 Task: Change the button background color to "5296F6".
Action: Mouse moved to (786, 419)
Screenshot: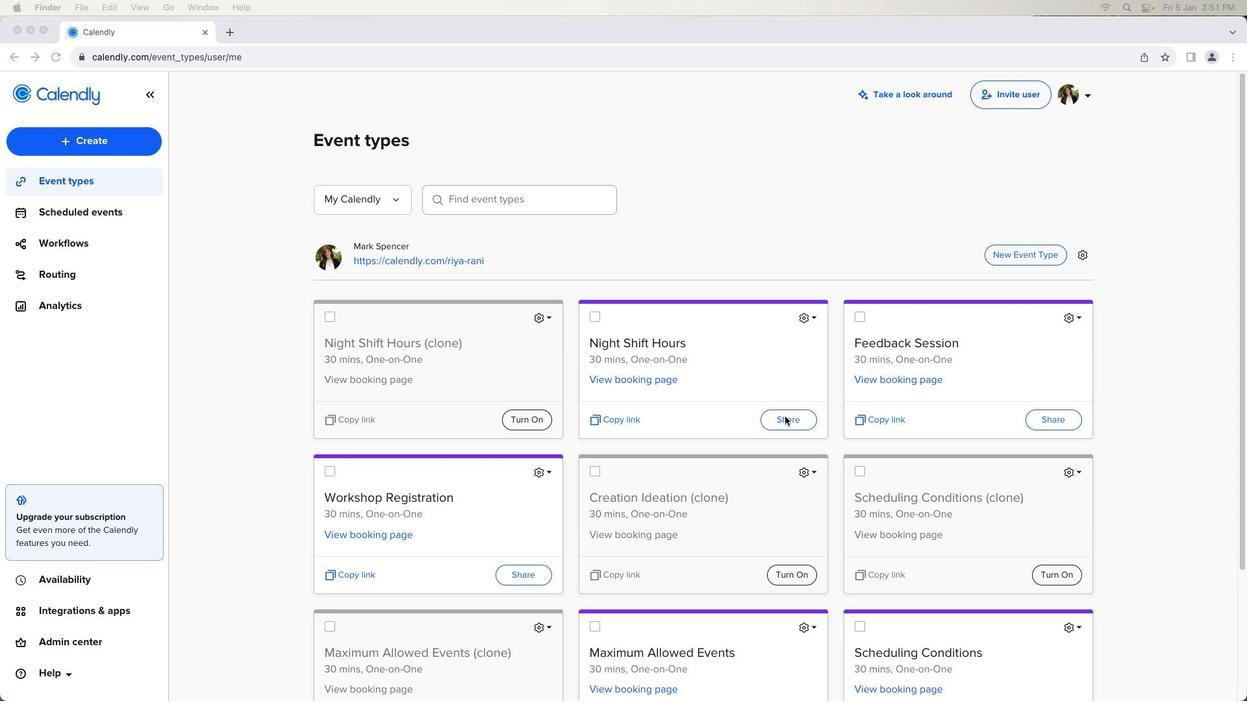 
Action: Mouse pressed left at (786, 419)
Screenshot: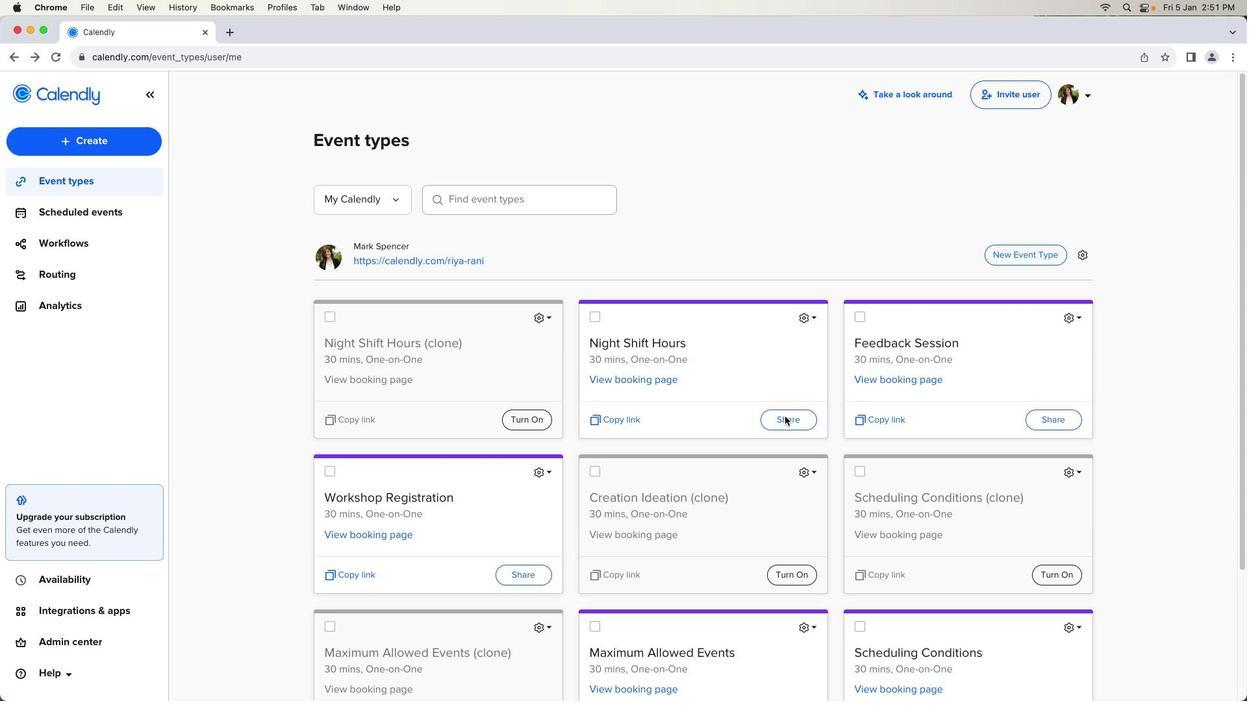 
Action: Mouse moved to (786, 419)
Screenshot: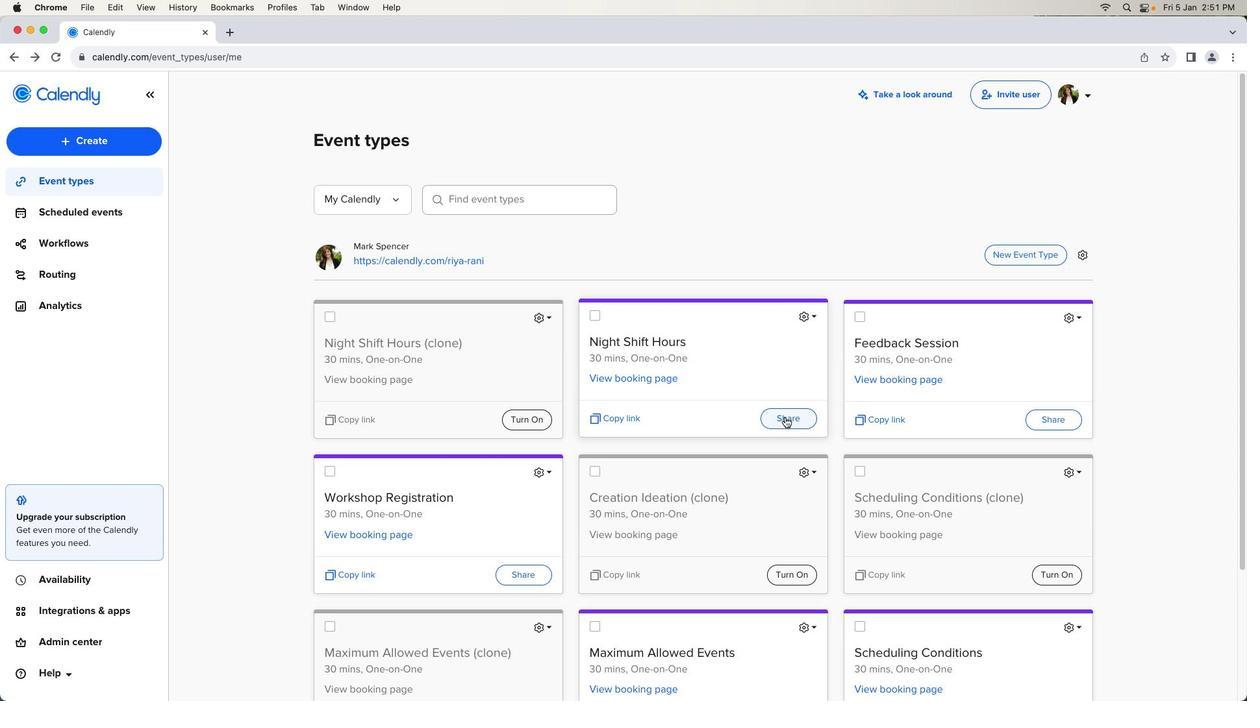 
Action: Mouse pressed left at (786, 419)
Screenshot: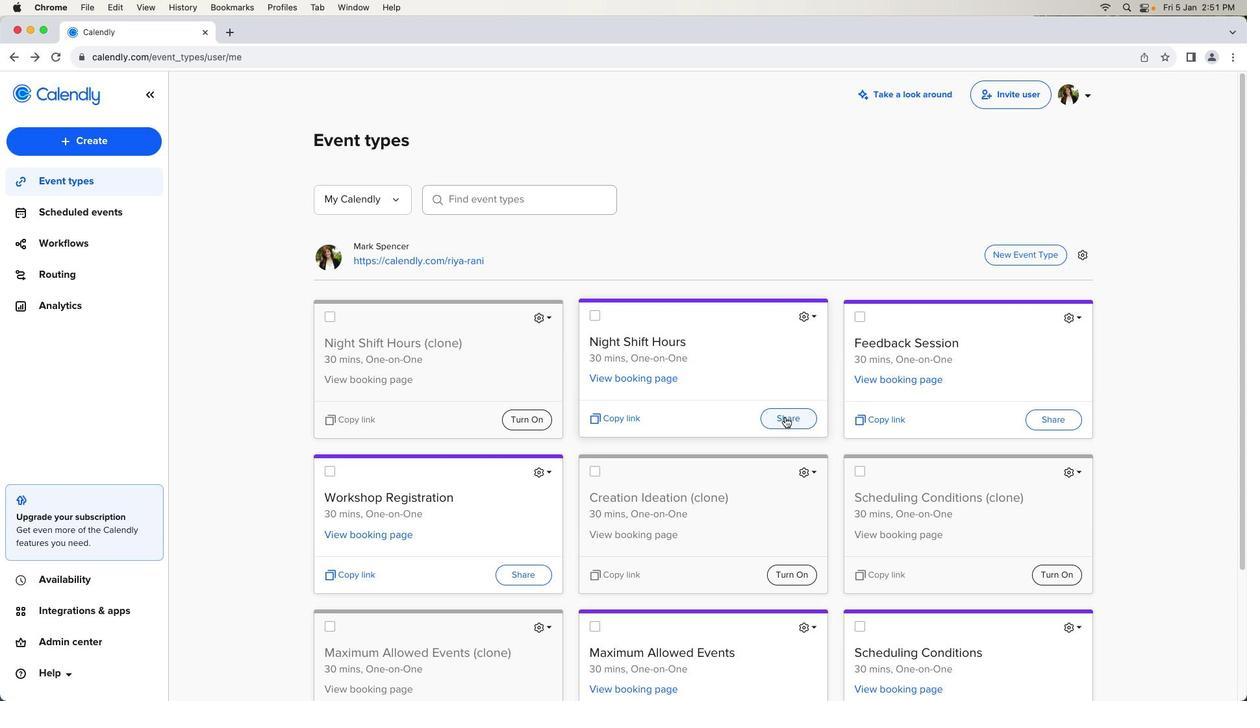 
Action: Mouse moved to (766, 202)
Screenshot: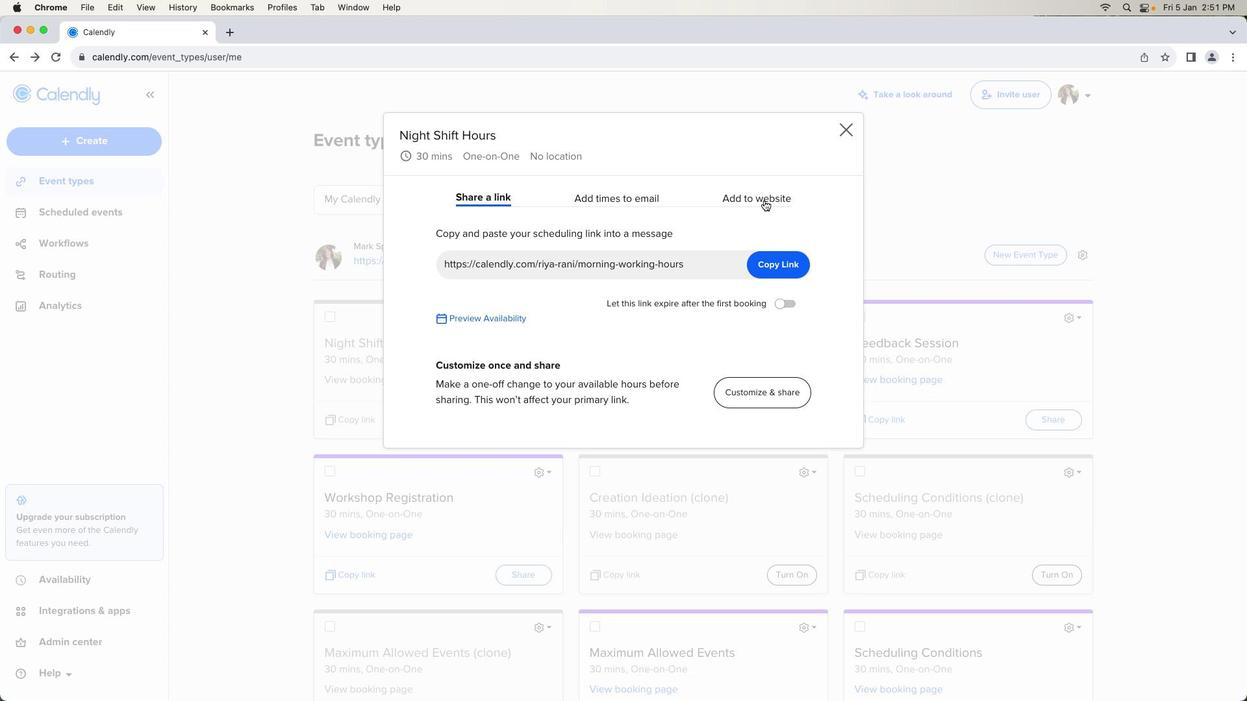 
Action: Mouse pressed left at (766, 202)
Screenshot: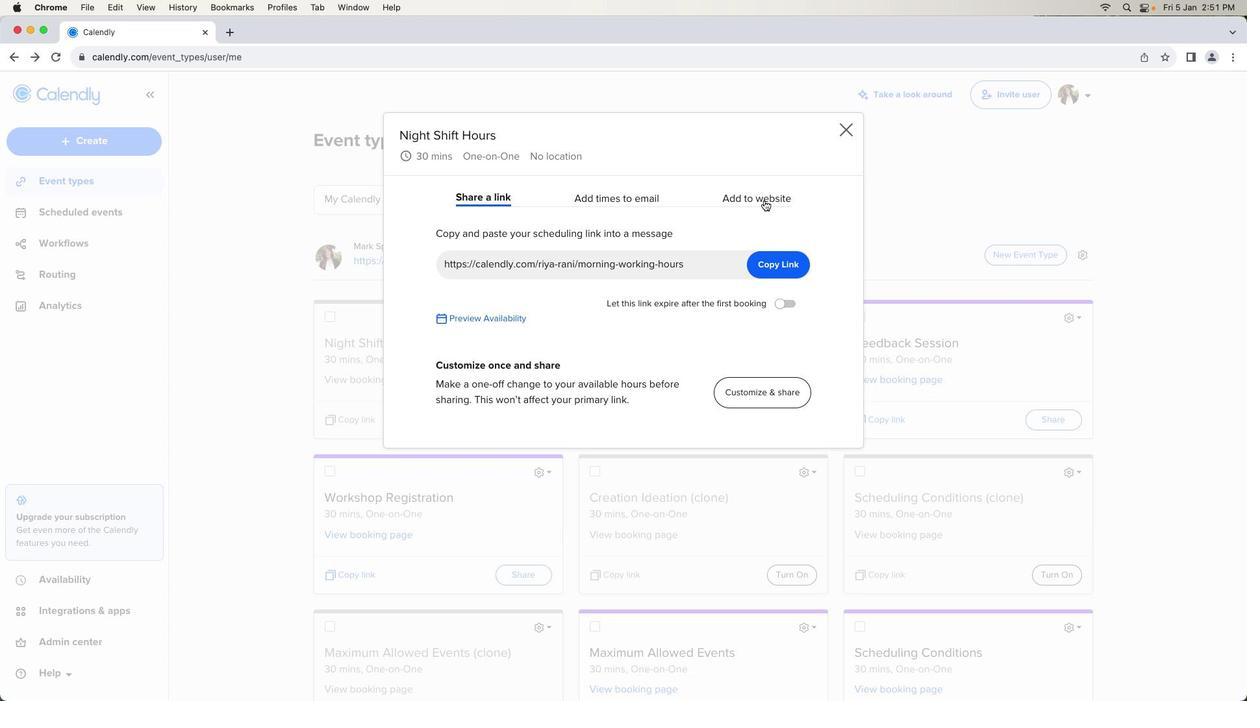 
Action: Mouse moved to (700, 386)
Screenshot: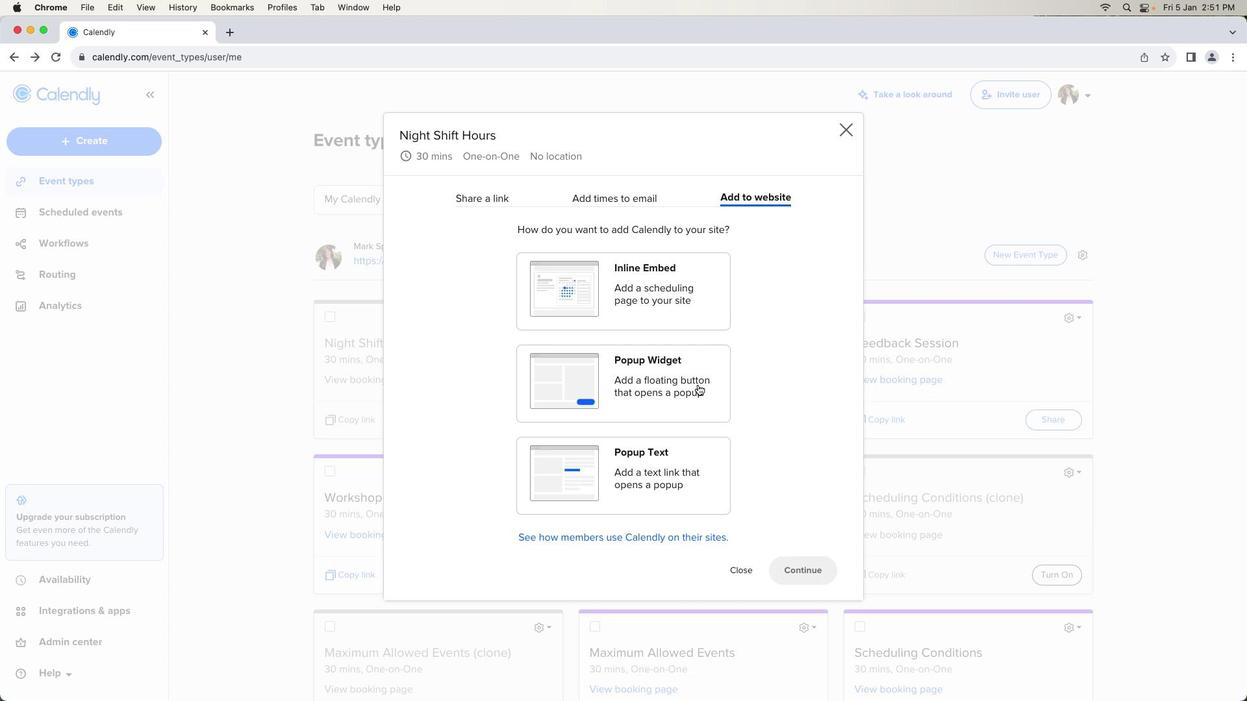 
Action: Mouse pressed left at (700, 386)
Screenshot: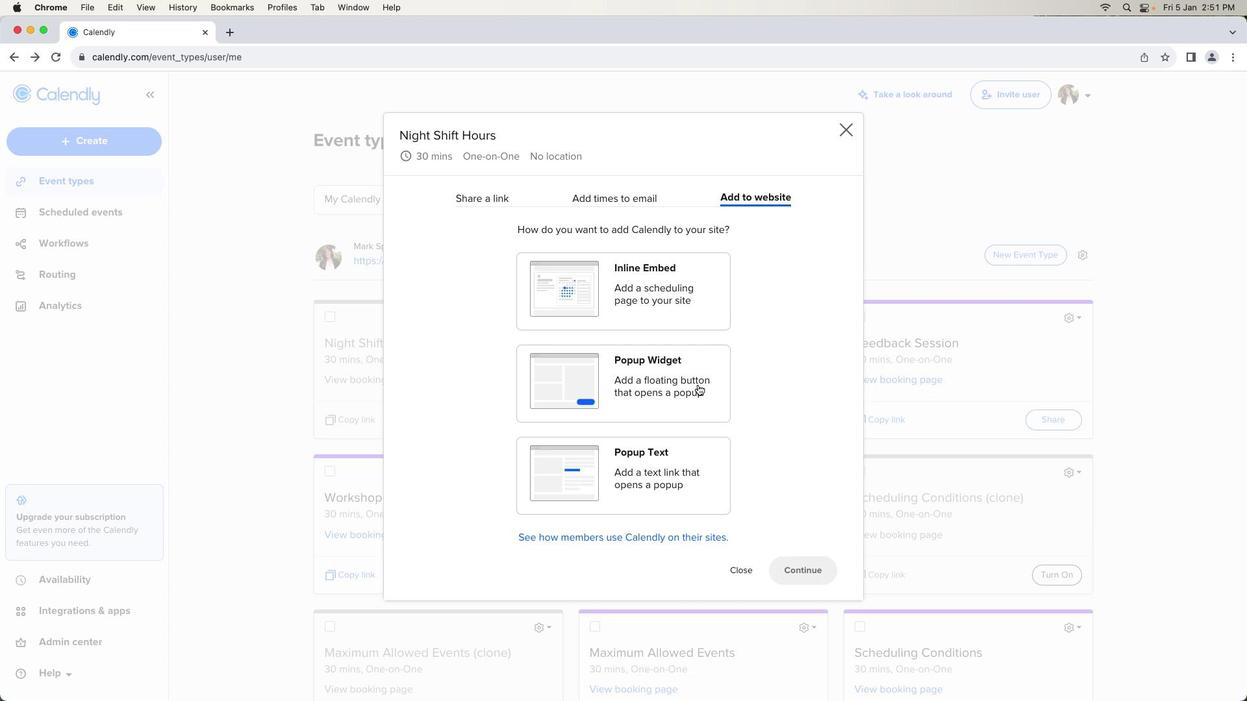 
Action: Mouse moved to (803, 569)
Screenshot: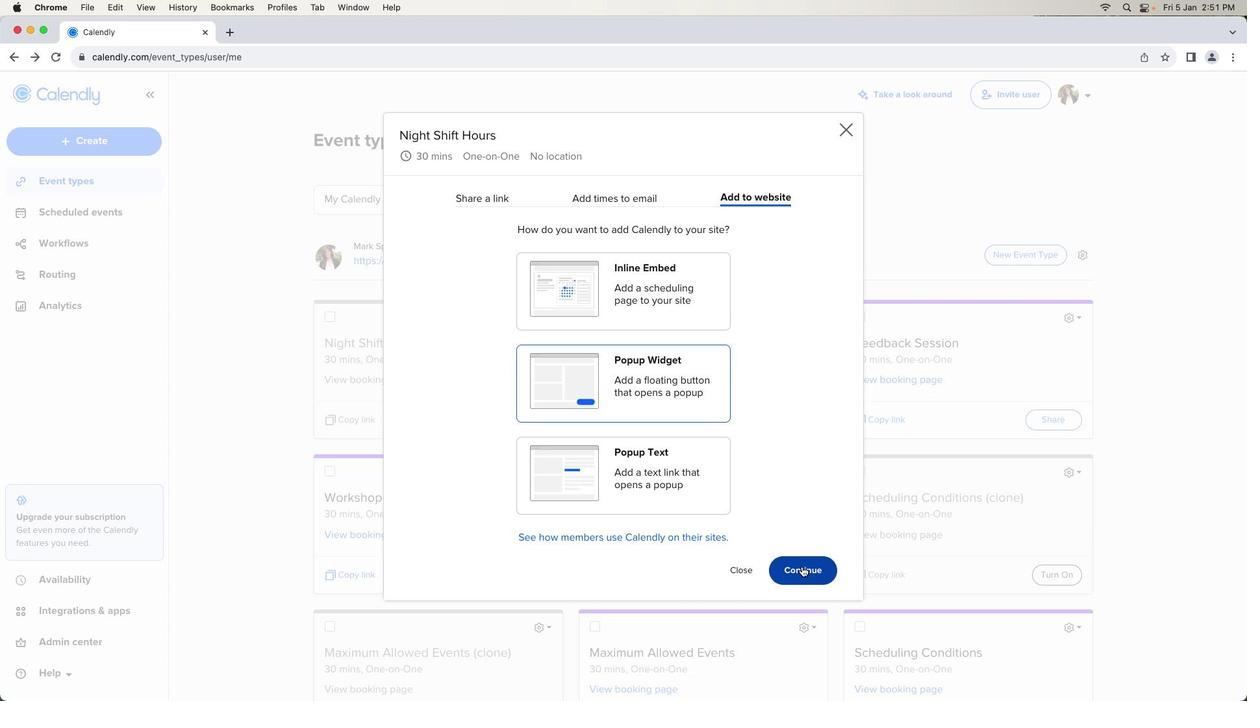 
Action: Mouse pressed left at (803, 569)
Screenshot: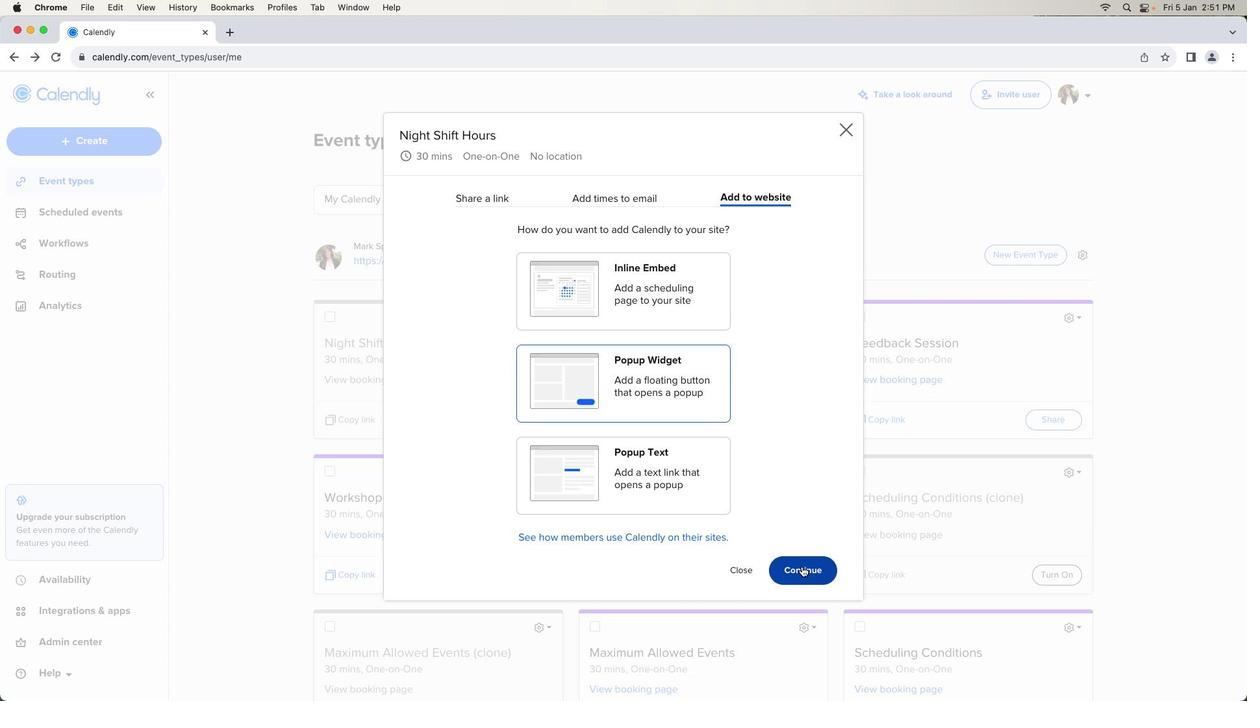 
Action: Mouse moved to (590, 408)
Screenshot: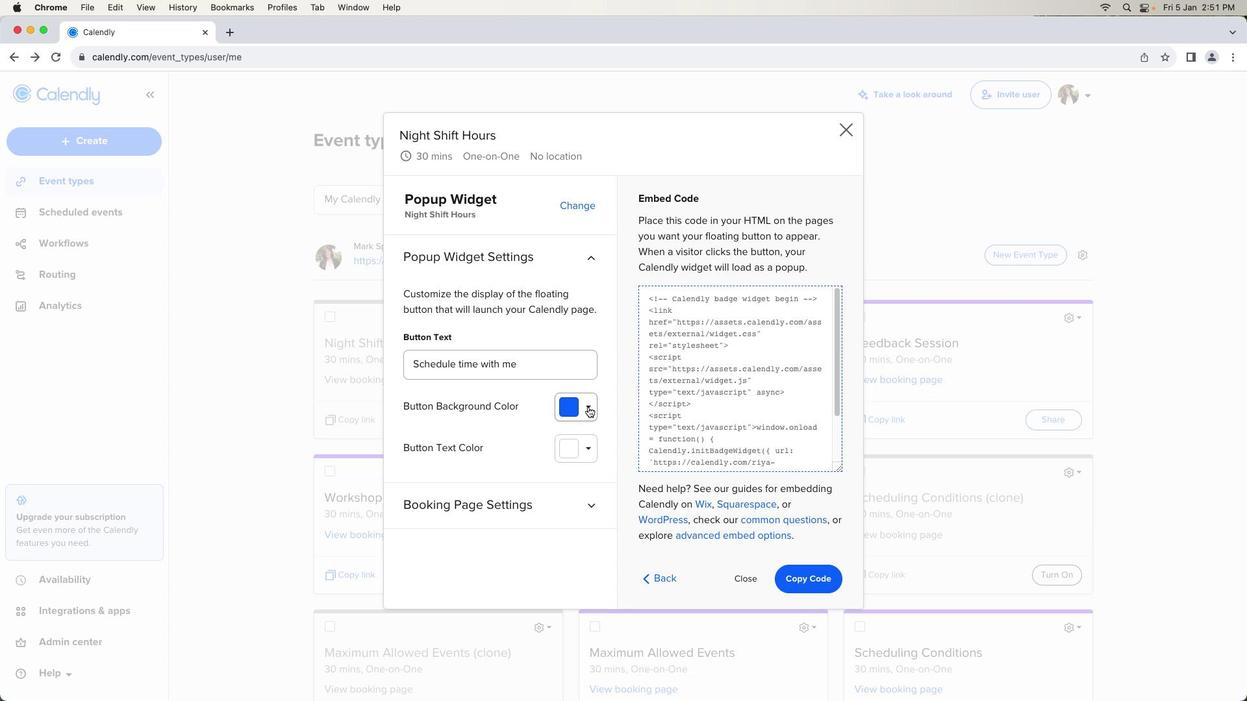
Action: Mouse pressed left at (590, 408)
Screenshot: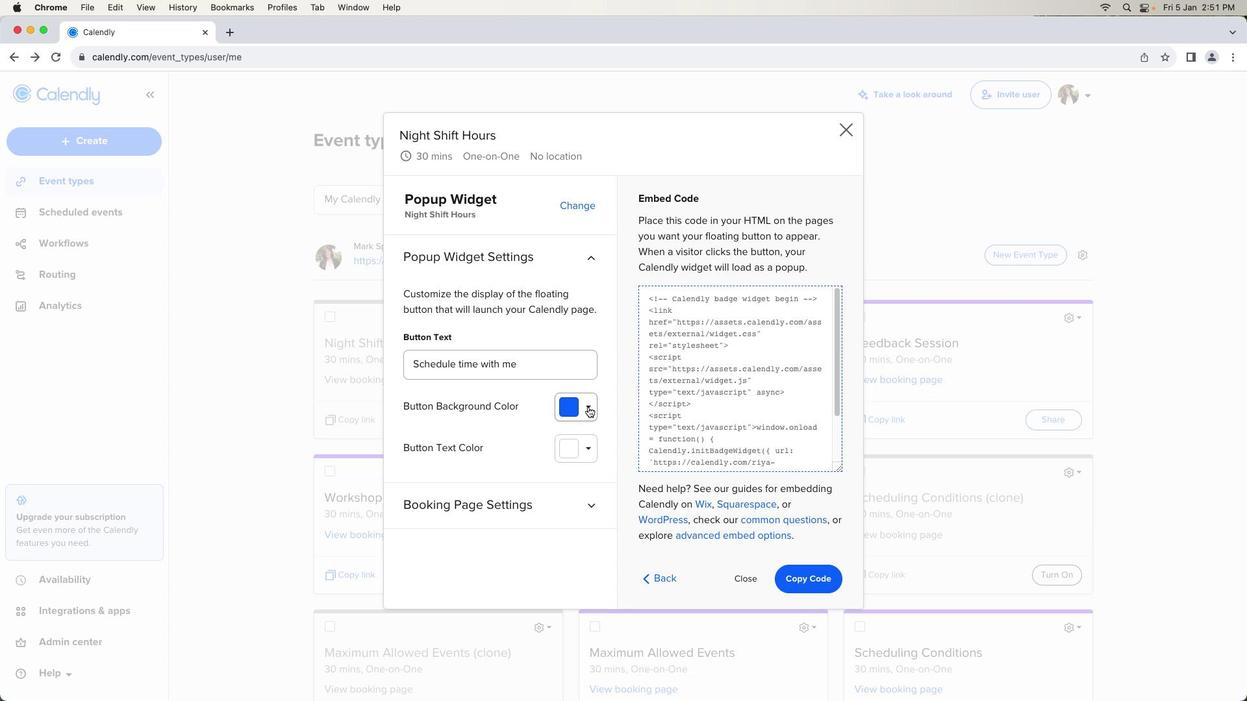
Action: Mouse moved to (515, 573)
Screenshot: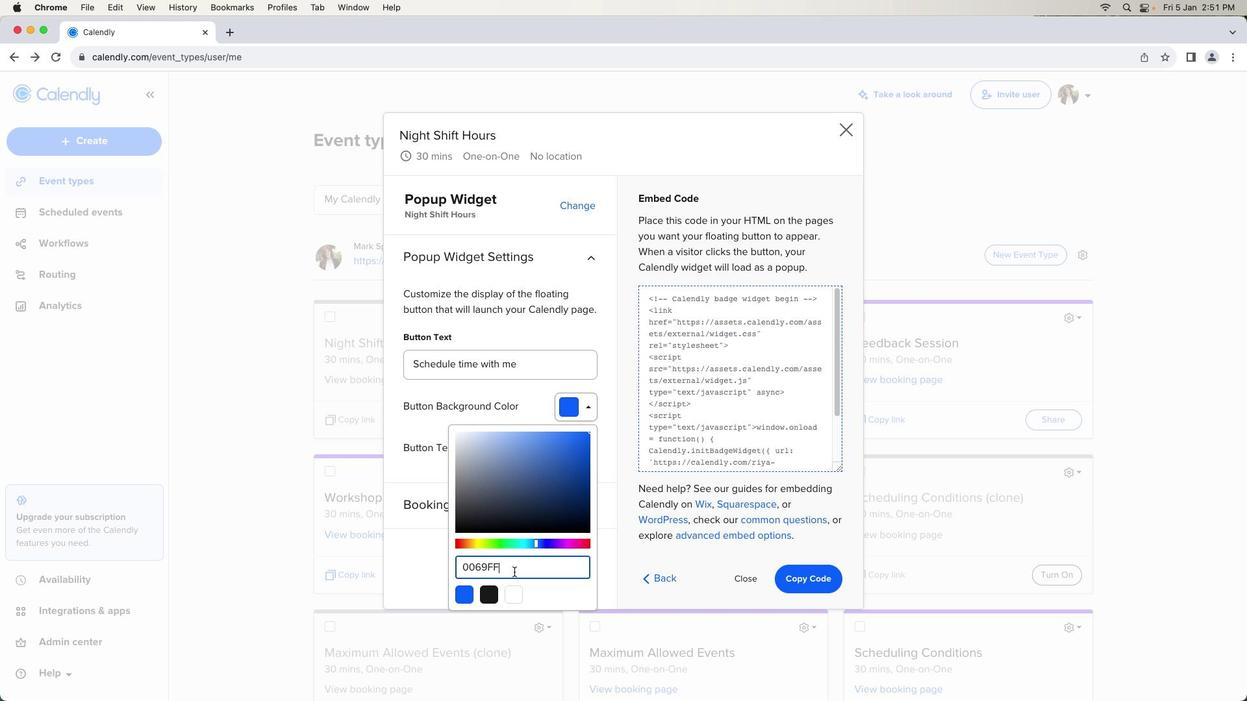 
Action: Mouse pressed left at (515, 573)
Screenshot: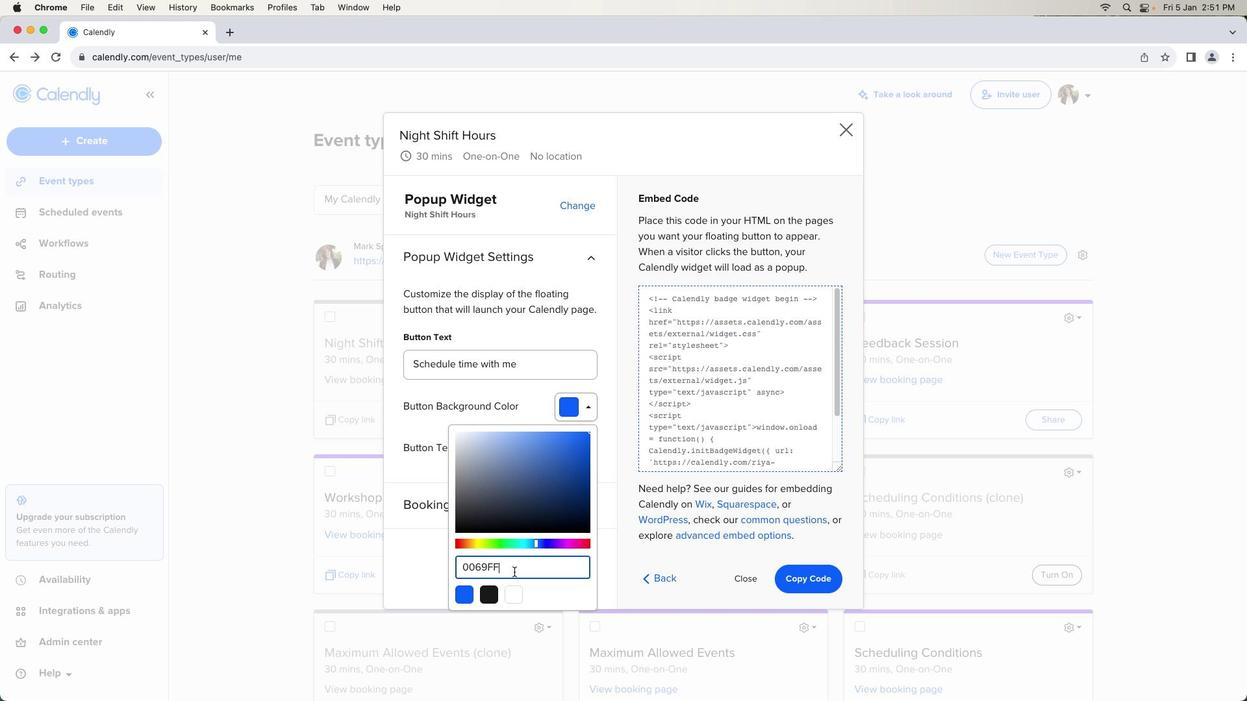 
Action: Mouse moved to (526, 578)
Screenshot: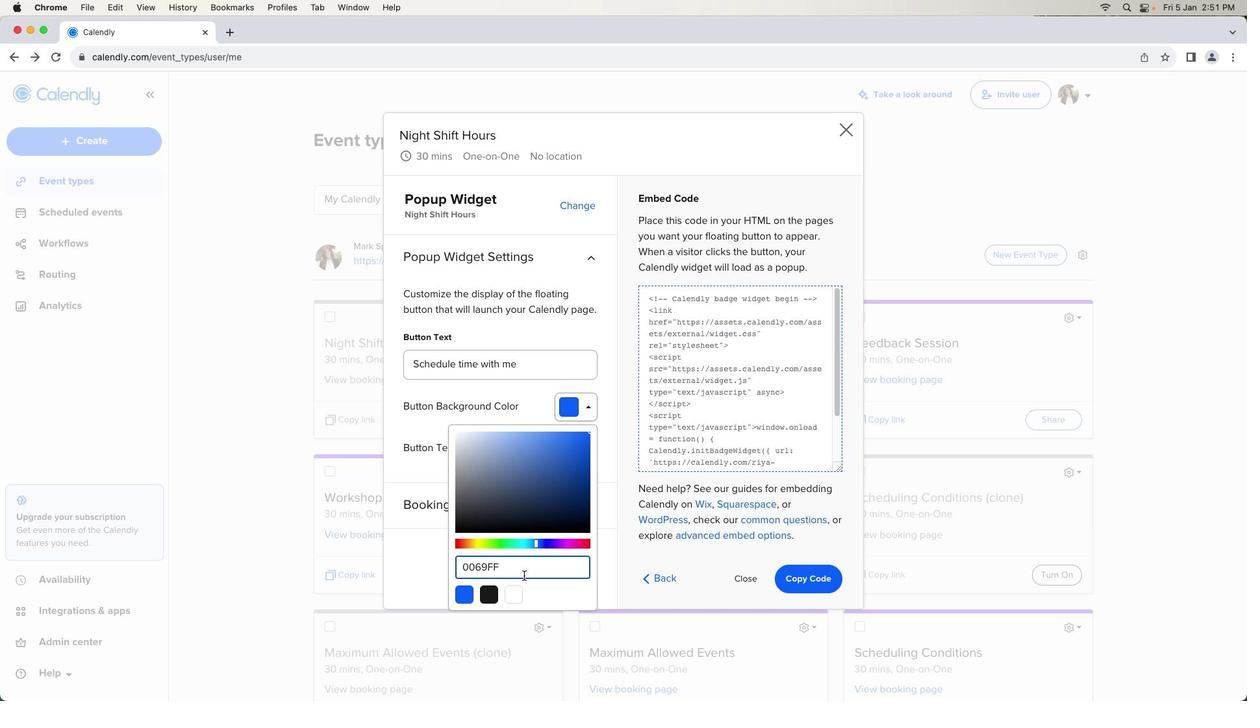 
Action: Key pressed Key.cmd'a''5''2''9''6'Key.shift'F''6'
Screenshot: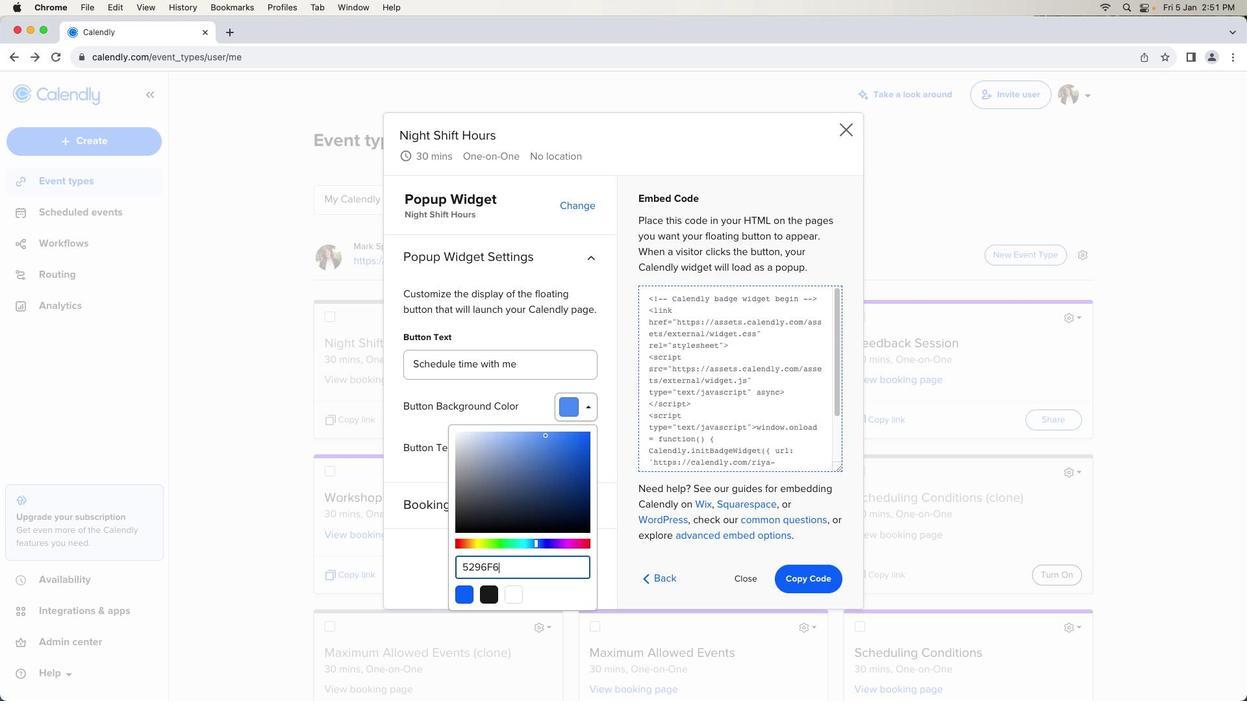 
Action: Mouse moved to (537, 571)
Screenshot: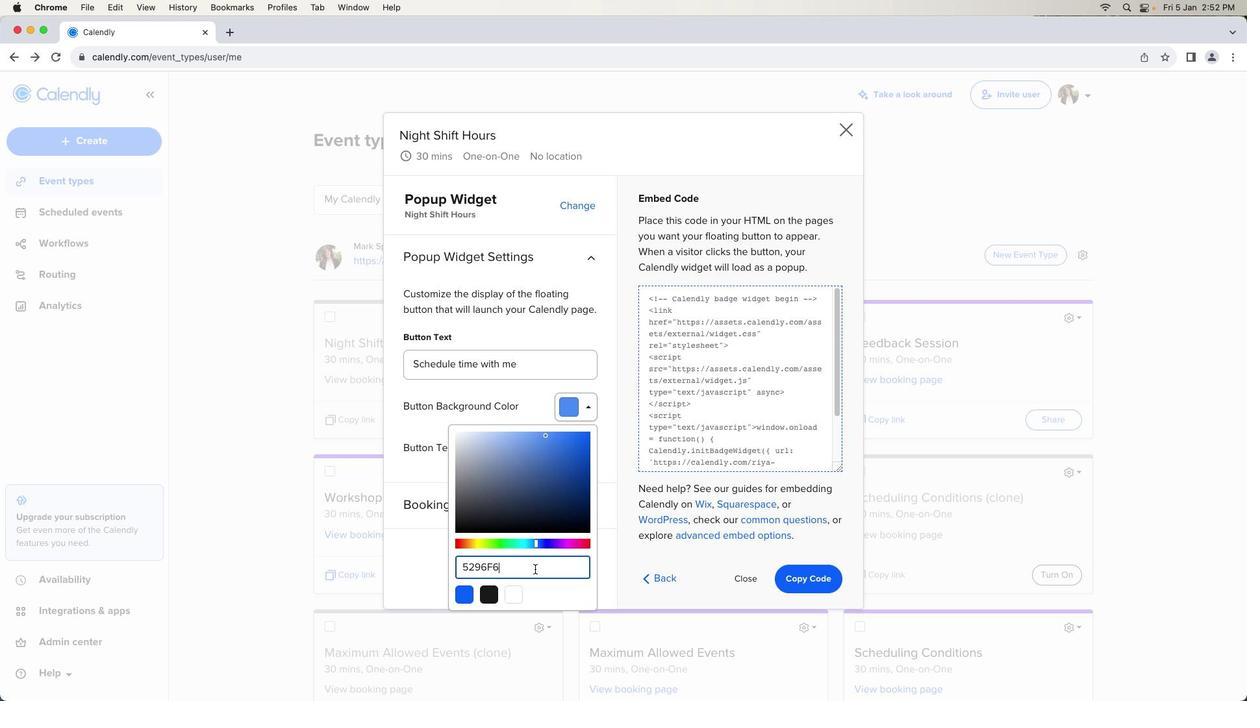 
Action: Key pressed Key.enter
Screenshot: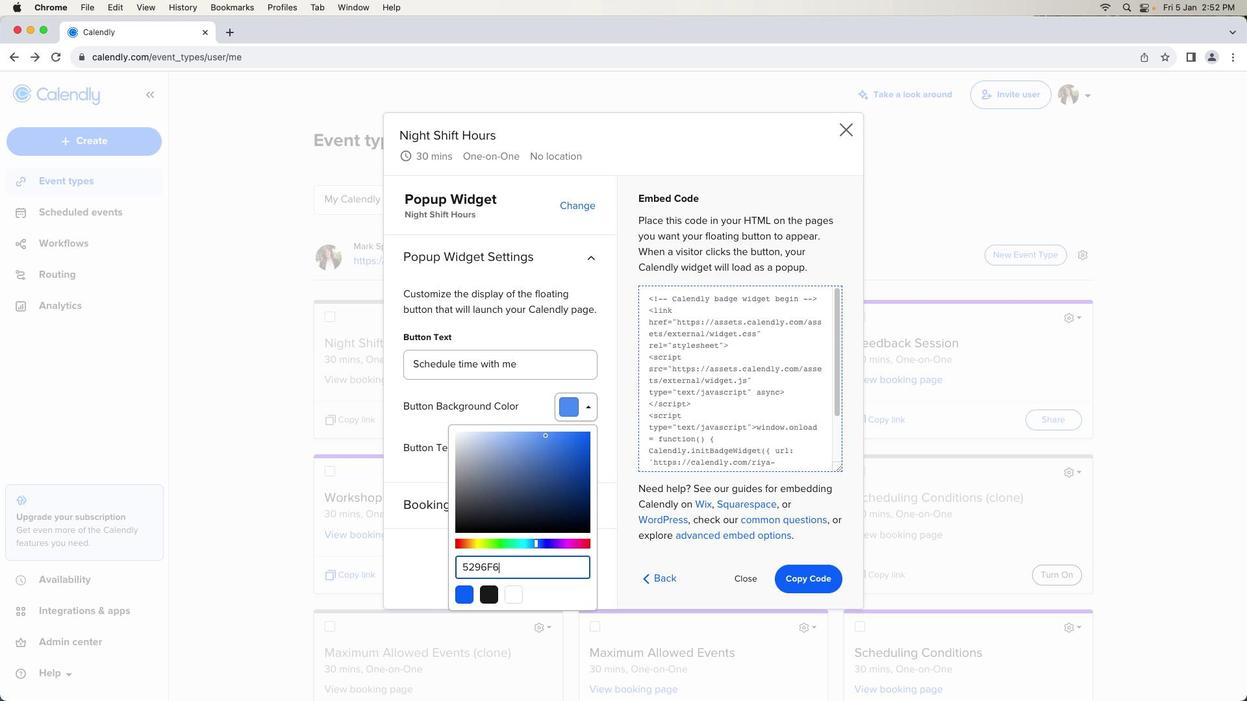 
Action: Mouse moved to (423, 573)
Screenshot: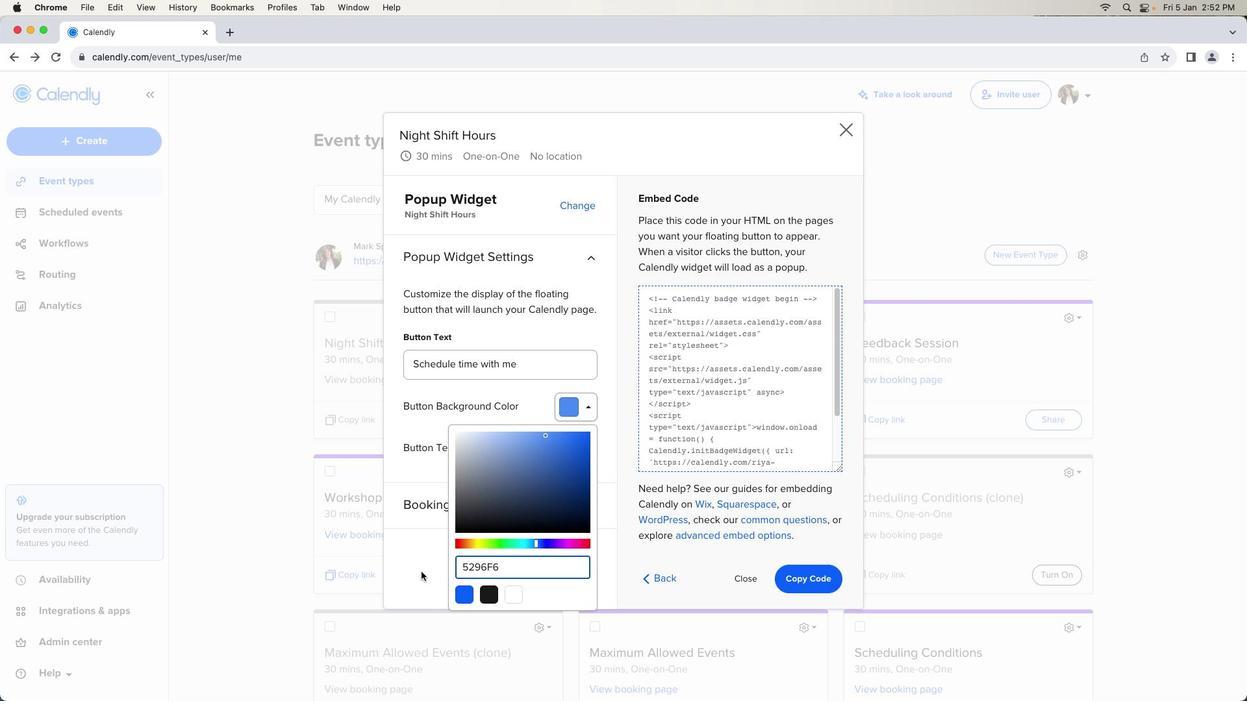 
Action: Mouse pressed left at (423, 573)
Screenshot: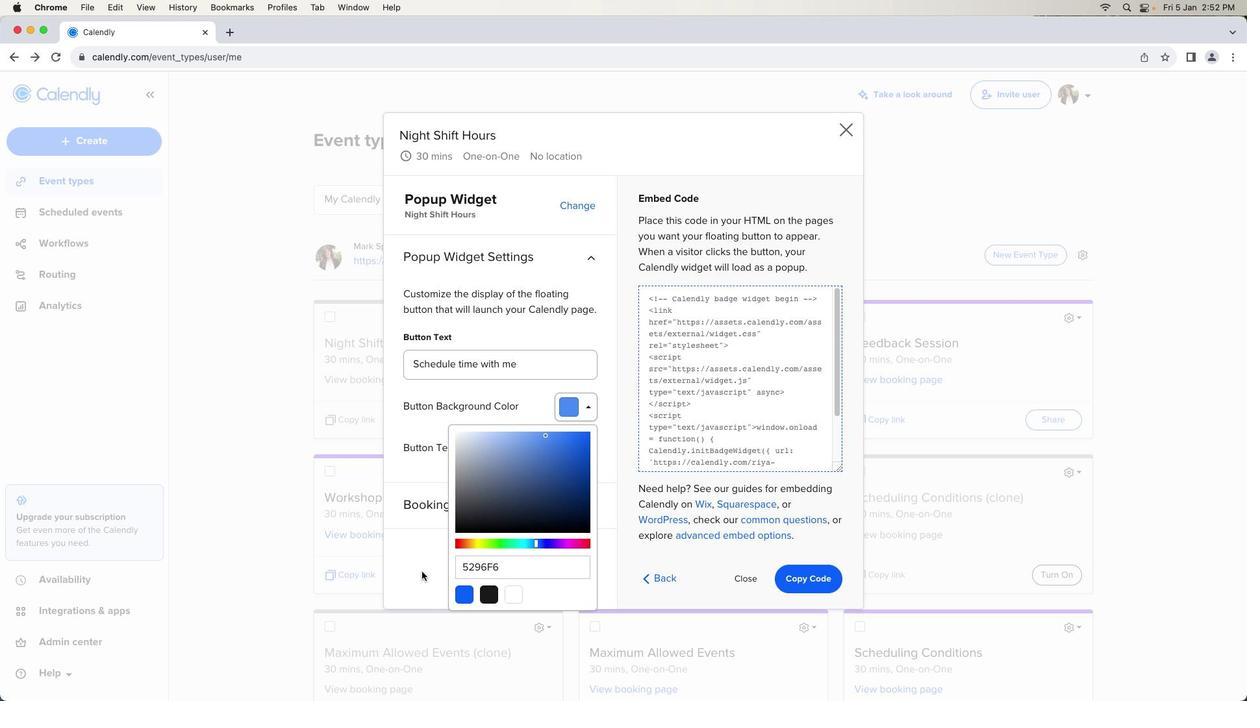 
Action: Mouse moved to (796, 580)
Screenshot: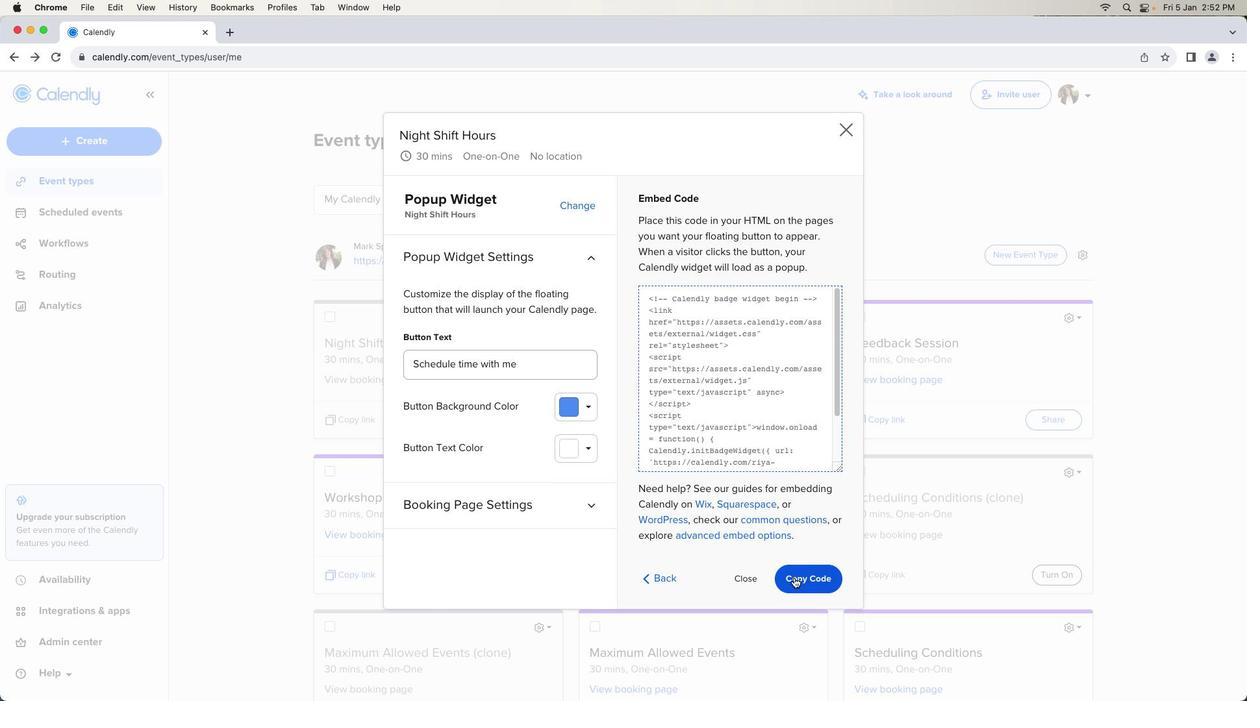 
